 Task: Look for products from Gt's Living Foods only.
Action: Mouse moved to (15, 91)
Screenshot: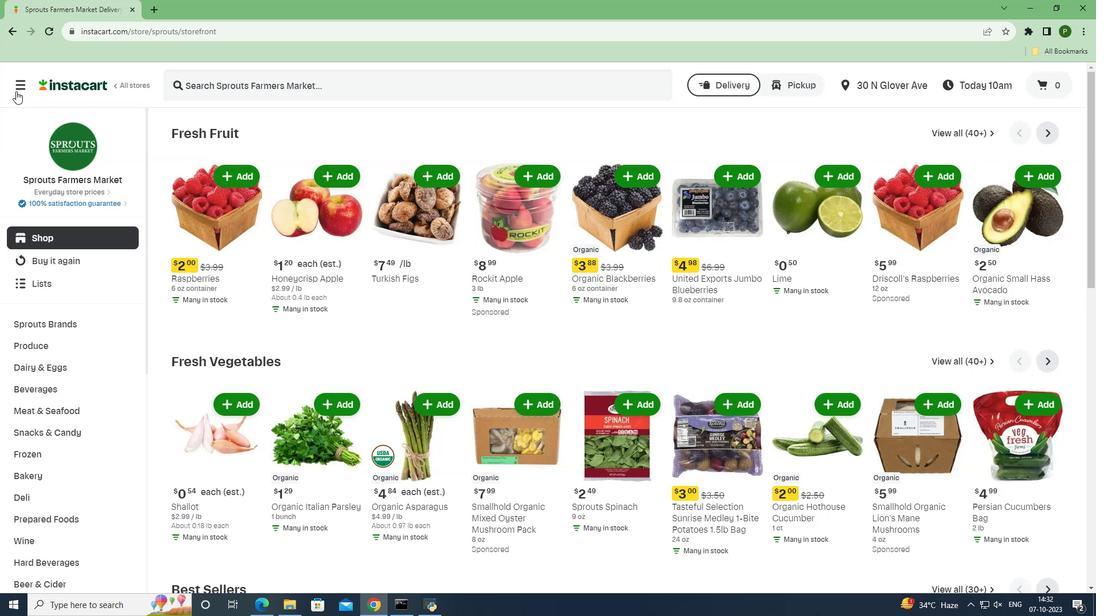 
Action: Mouse pressed left at (15, 91)
Screenshot: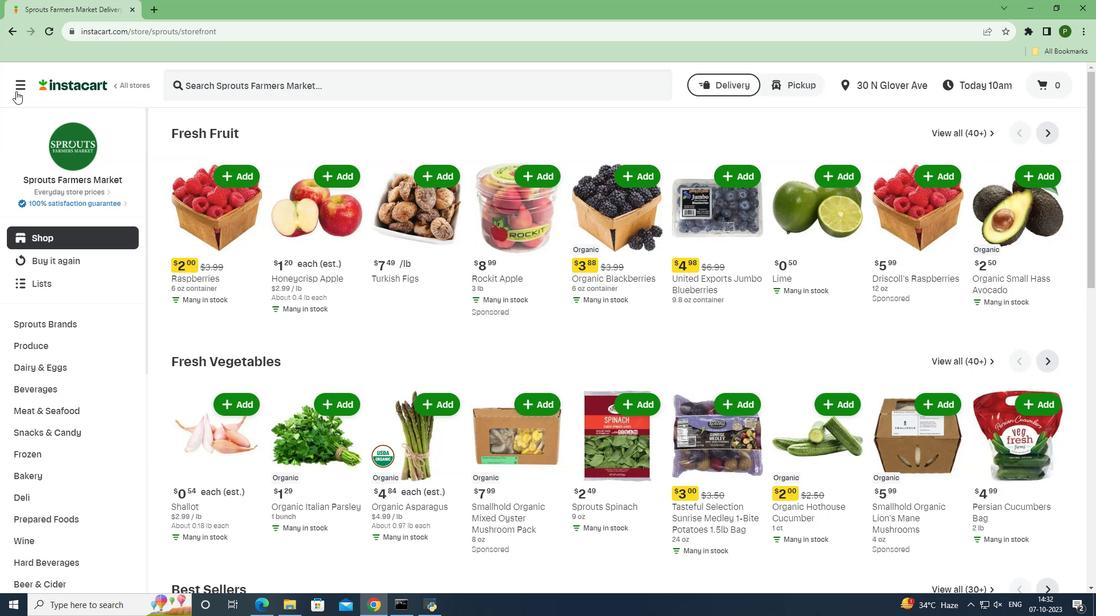 
Action: Mouse moved to (45, 310)
Screenshot: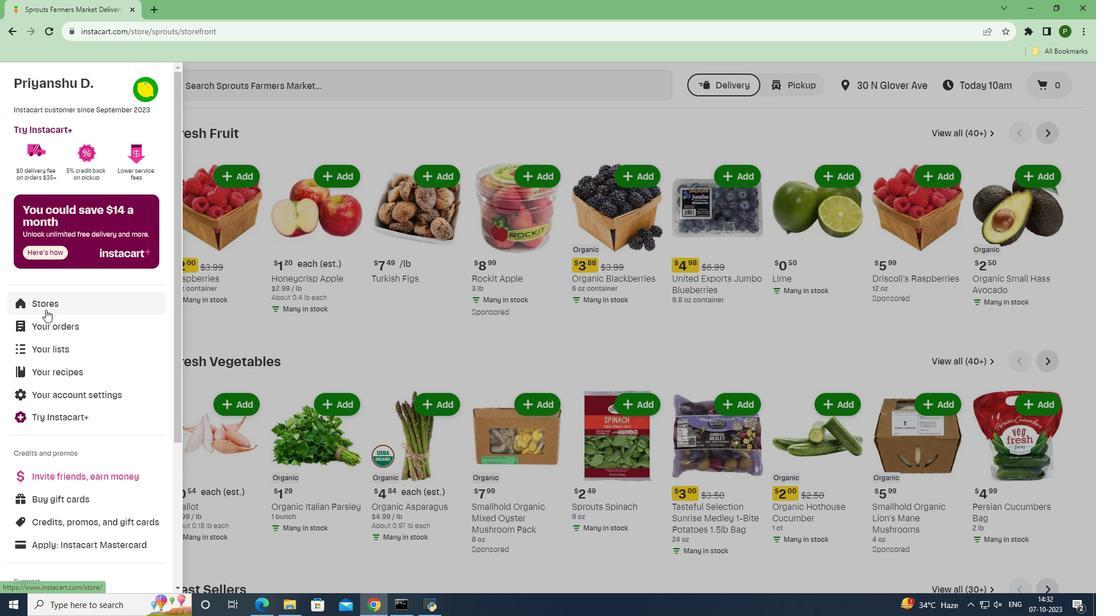 
Action: Mouse pressed left at (45, 310)
Screenshot: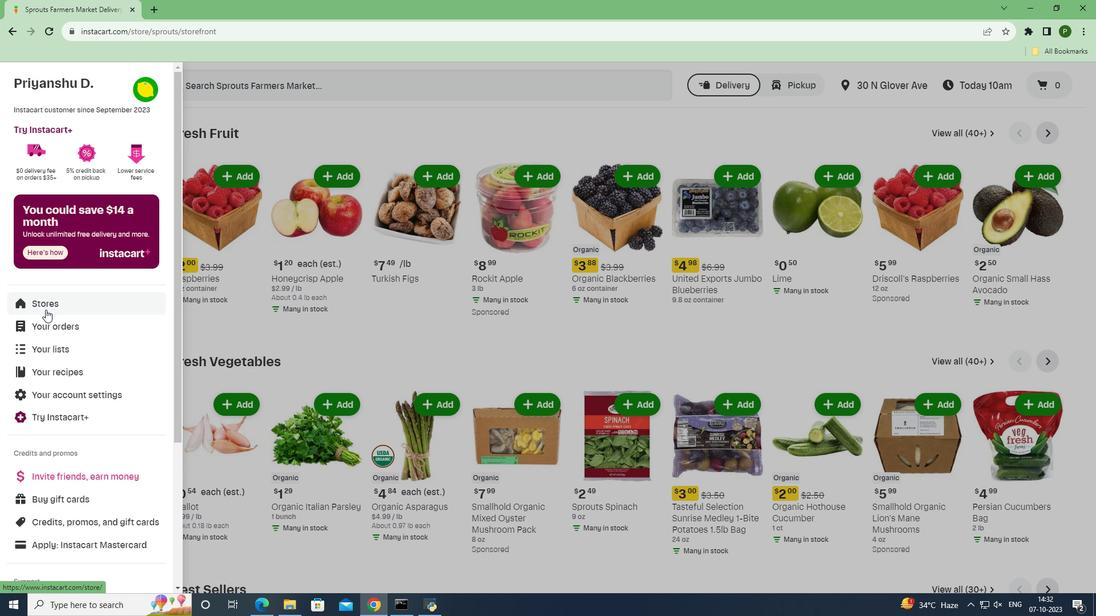 
Action: Mouse moved to (252, 133)
Screenshot: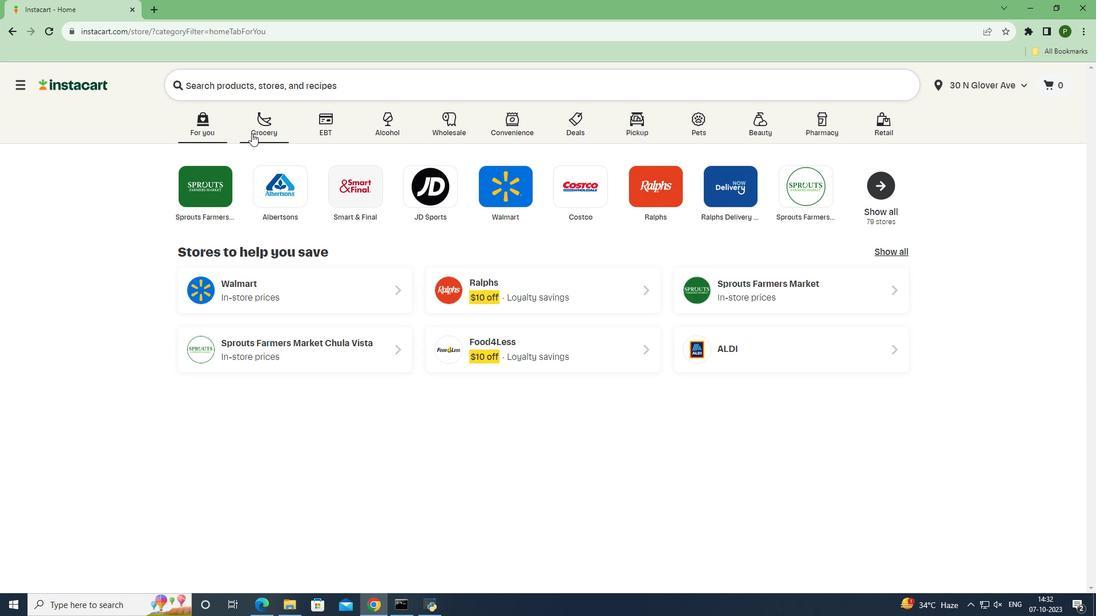 
Action: Mouse pressed left at (252, 133)
Screenshot: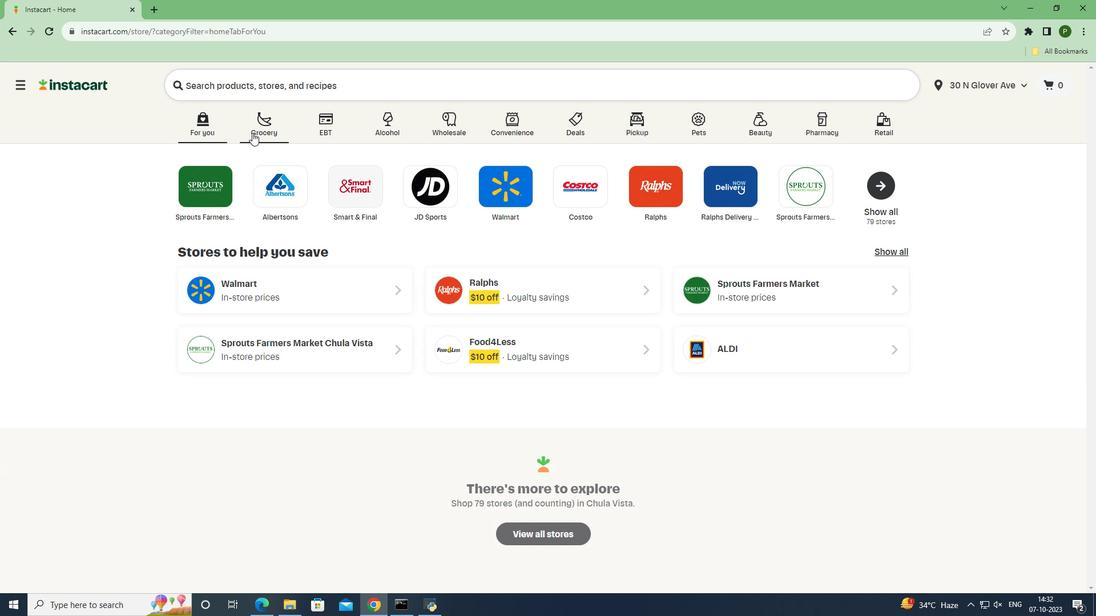 
Action: Mouse moved to (470, 266)
Screenshot: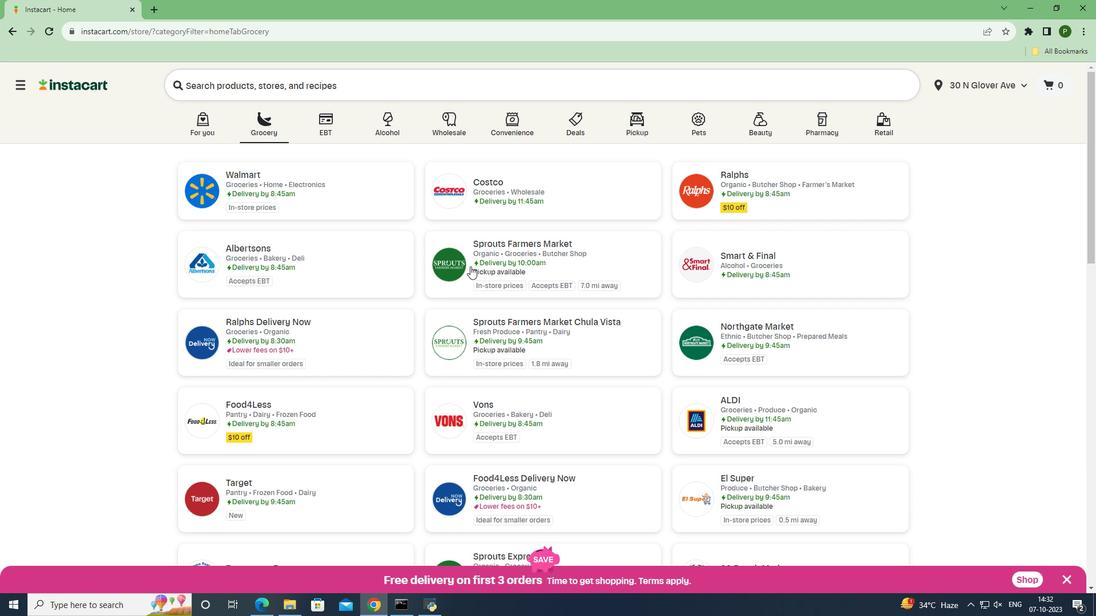 
Action: Mouse pressed left at (470, 266)
Screenshot: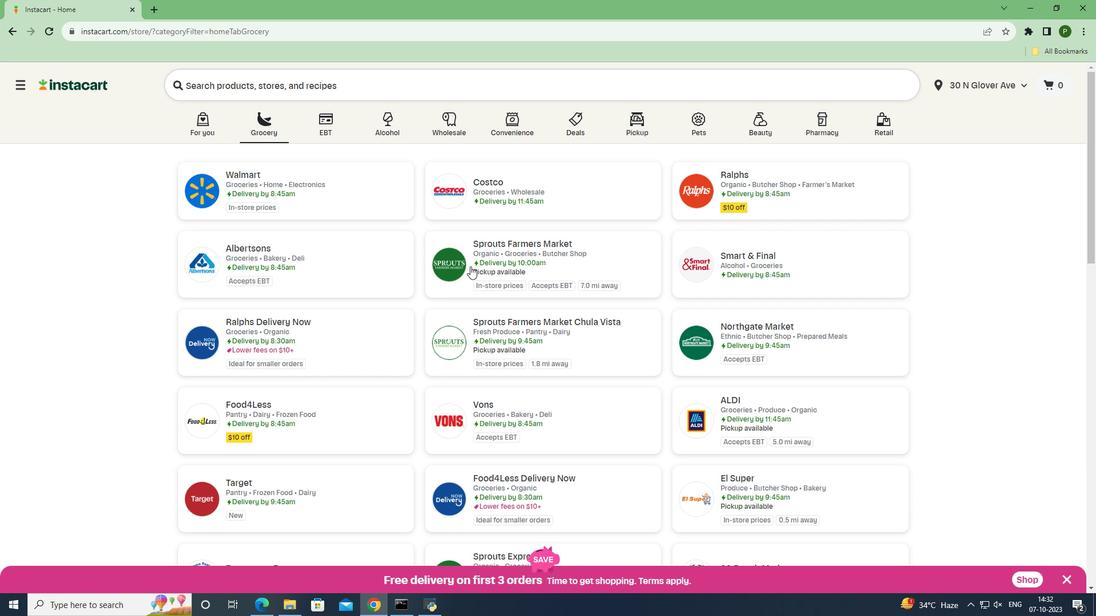 
Action: Mouse moved to (102, 370)
Screenshot: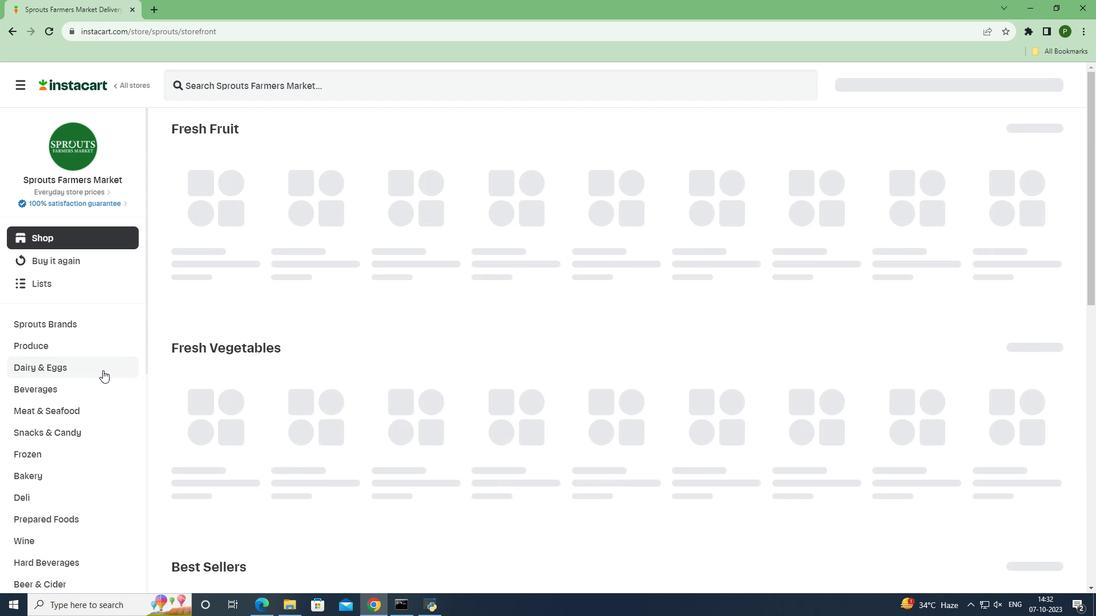 
Action: Mouse pressed left at (102, 370)
Screenshot: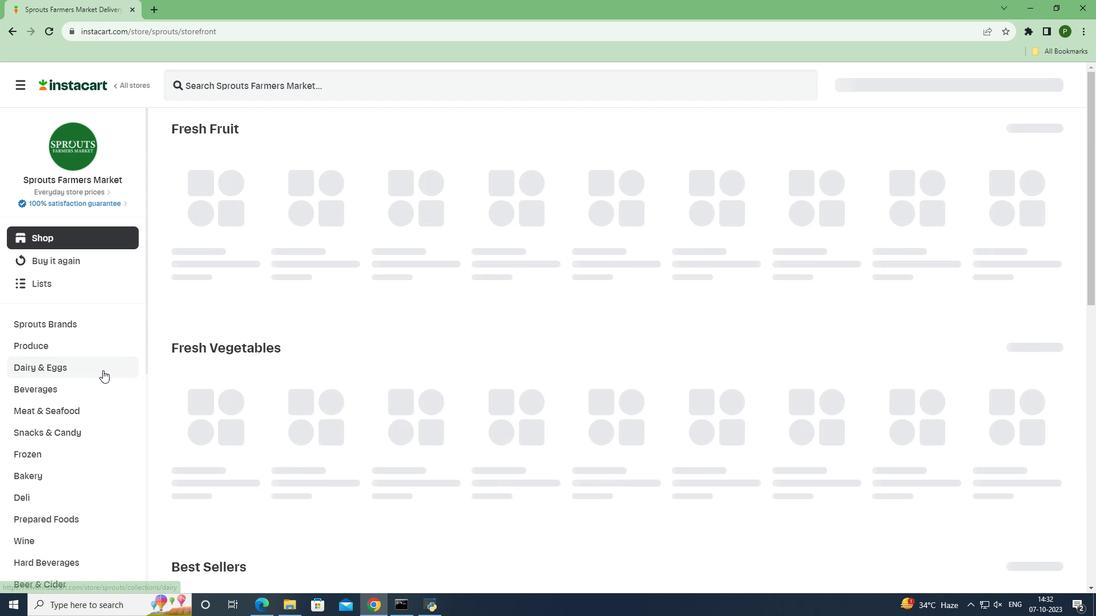 
Action: Mouse moved to (61, 450)
Screenshot: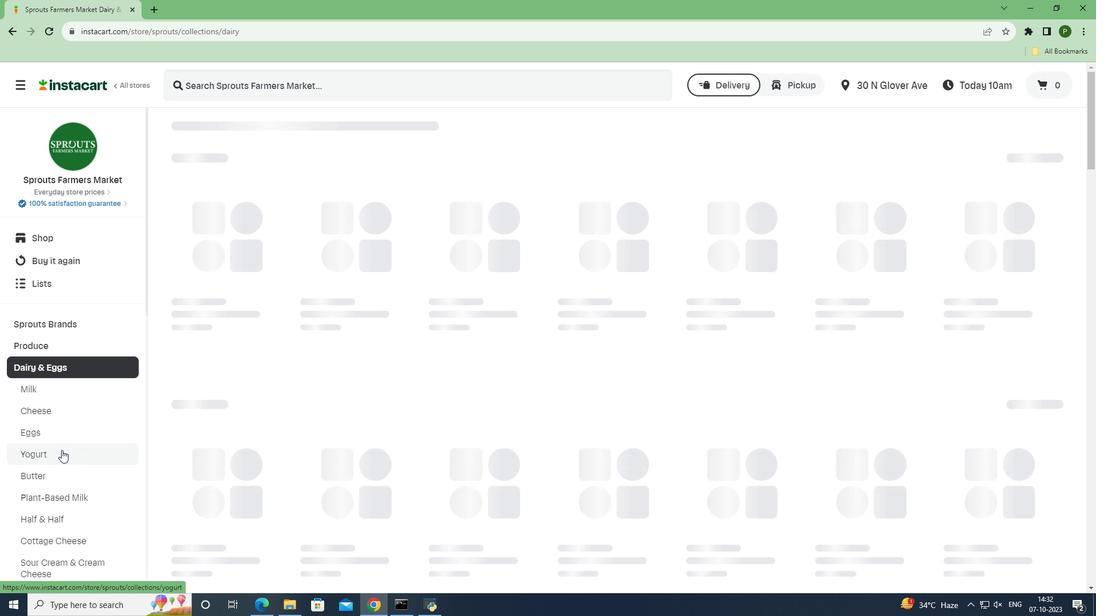 
Action: Mouse pressed left at (61, 450)
Screenshot: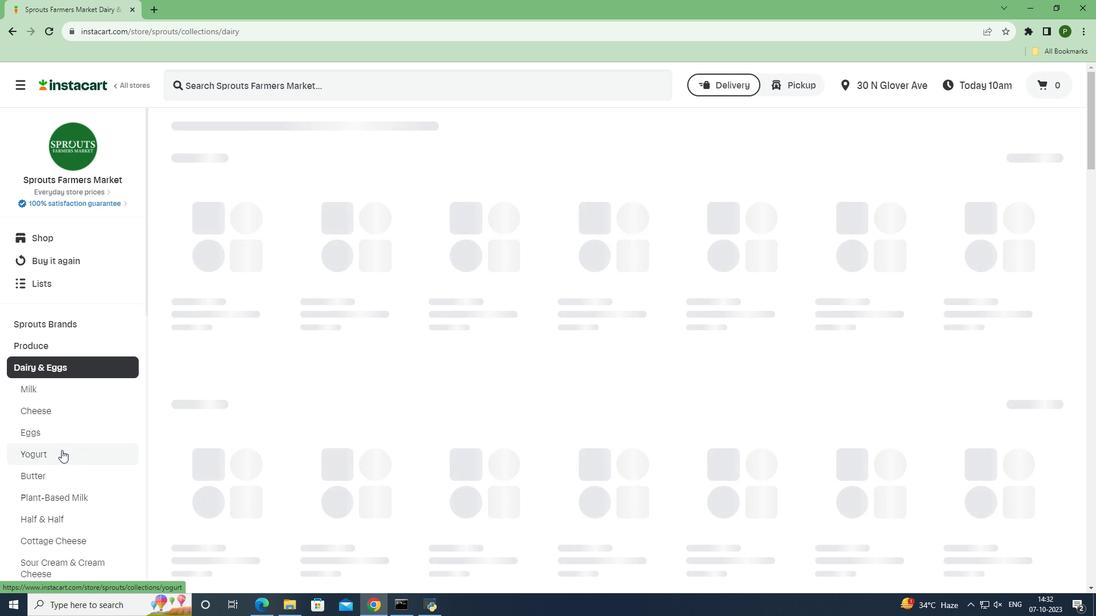 
Action: Mouse moved to (366, 209)
Screenshot: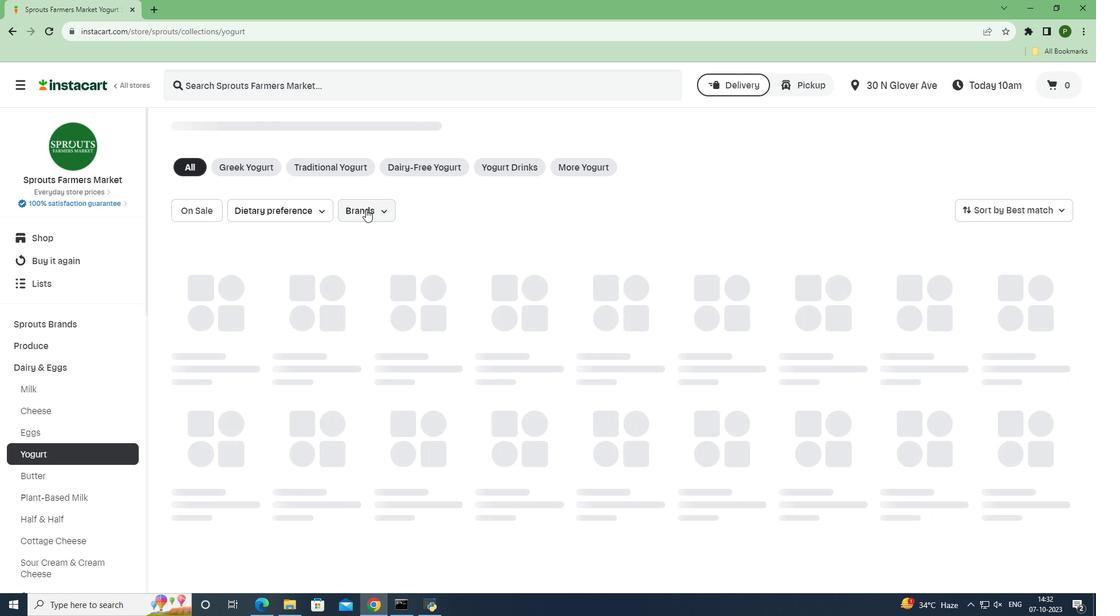 
Action: Mouse pressed left at (366, 209)
Screenshot: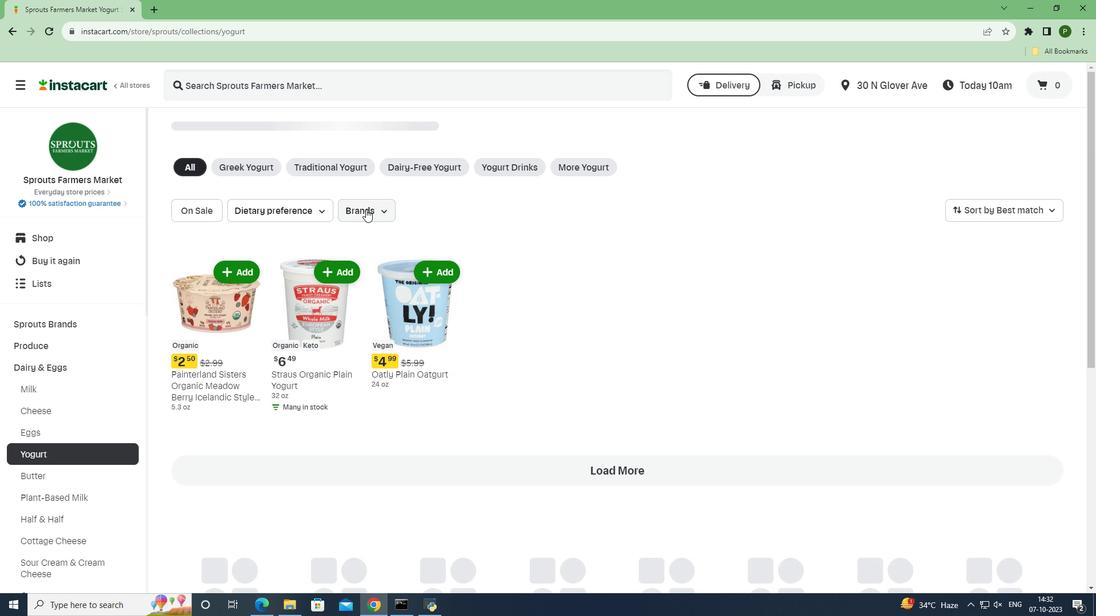 
Action: Mouse moved to (417, 316)
Screenshot: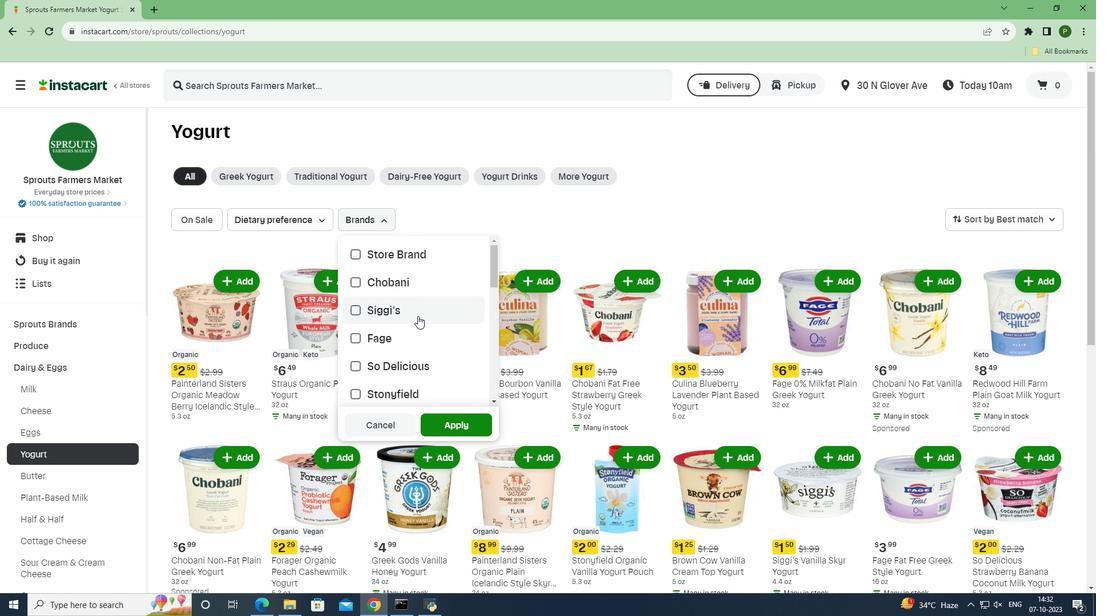 
Action: Mouse scrolled (417, 315) with delta (0, 0)
Screenshot: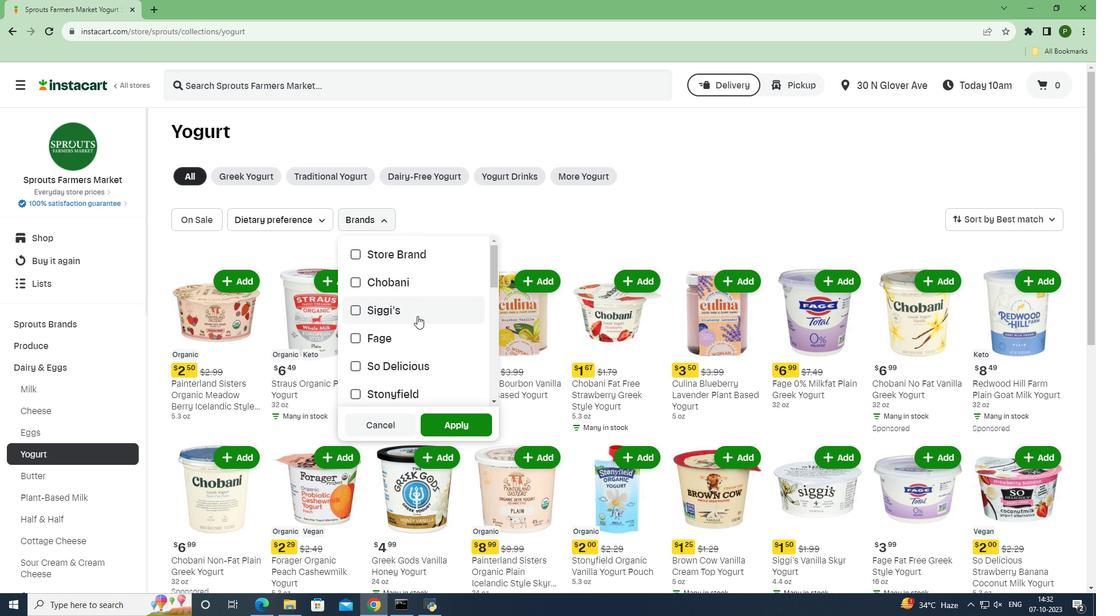 
Action: Mouse scrolled (417, 315) with delta (0, 0)
Screenshot: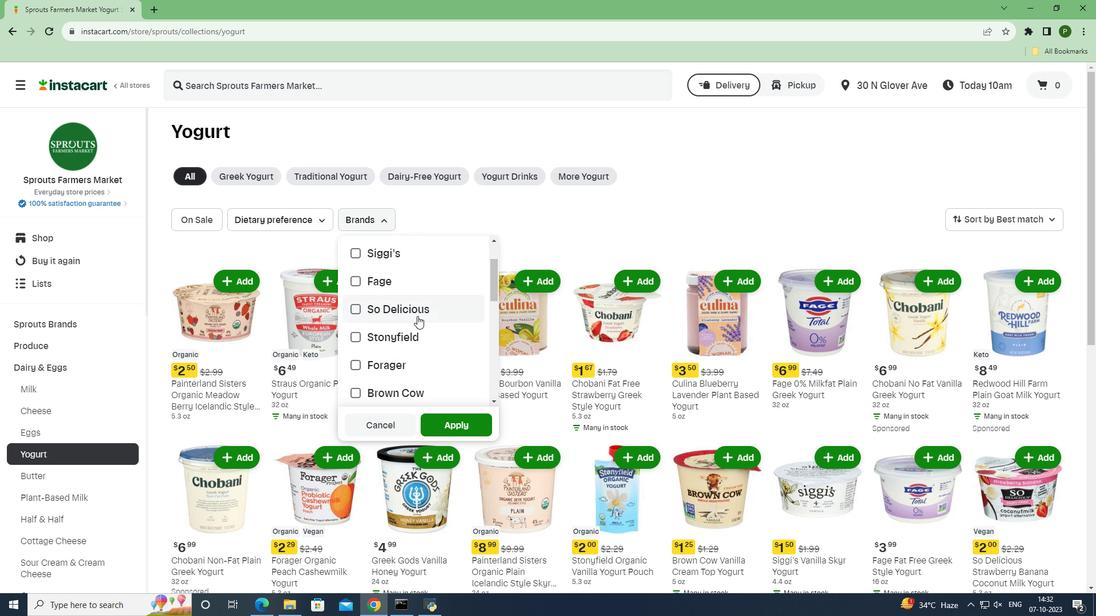 
Action: Mouse scrolled (417, 315) with delta (0, 0)
Screenshot: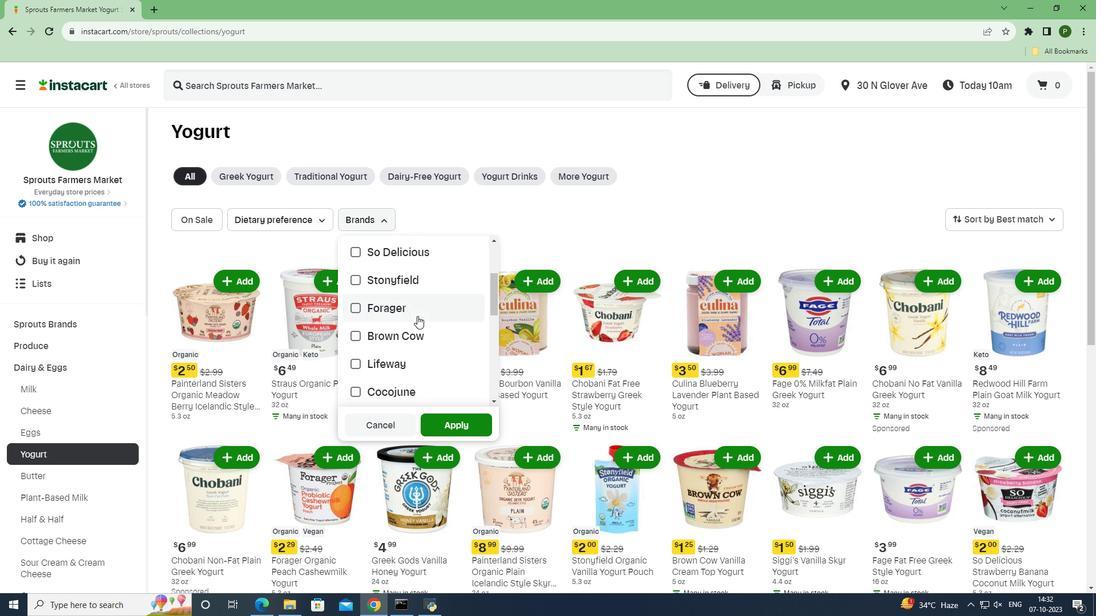 
Action: Mouse scrolled (417, 315) with delta (0, 0)
Screenshot: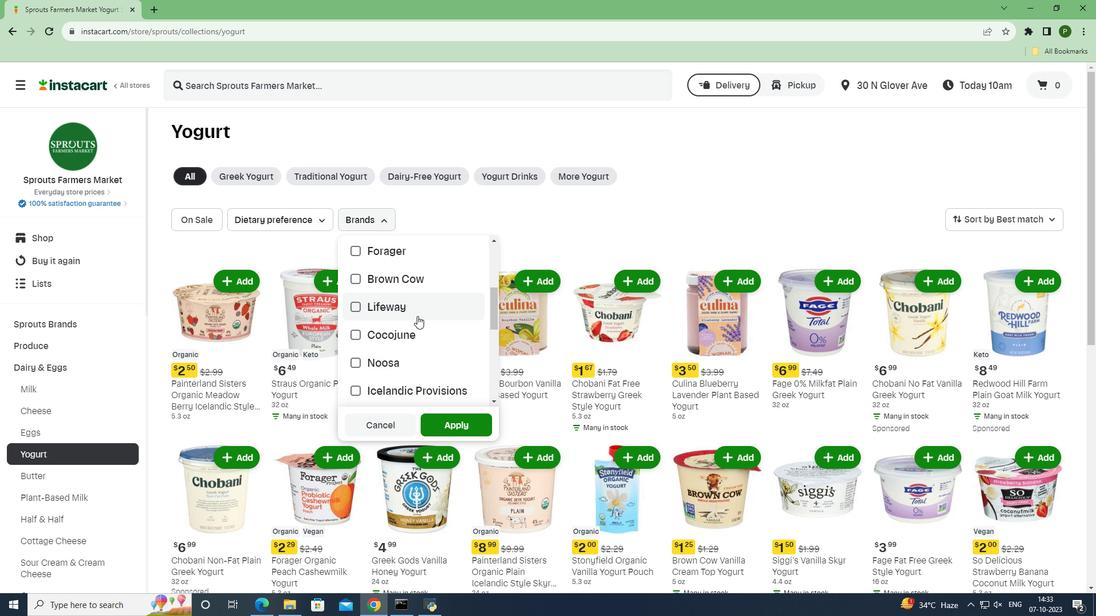 
Action: Mouse scrolled (417, 315) with delta (0, 0)
Screenshot: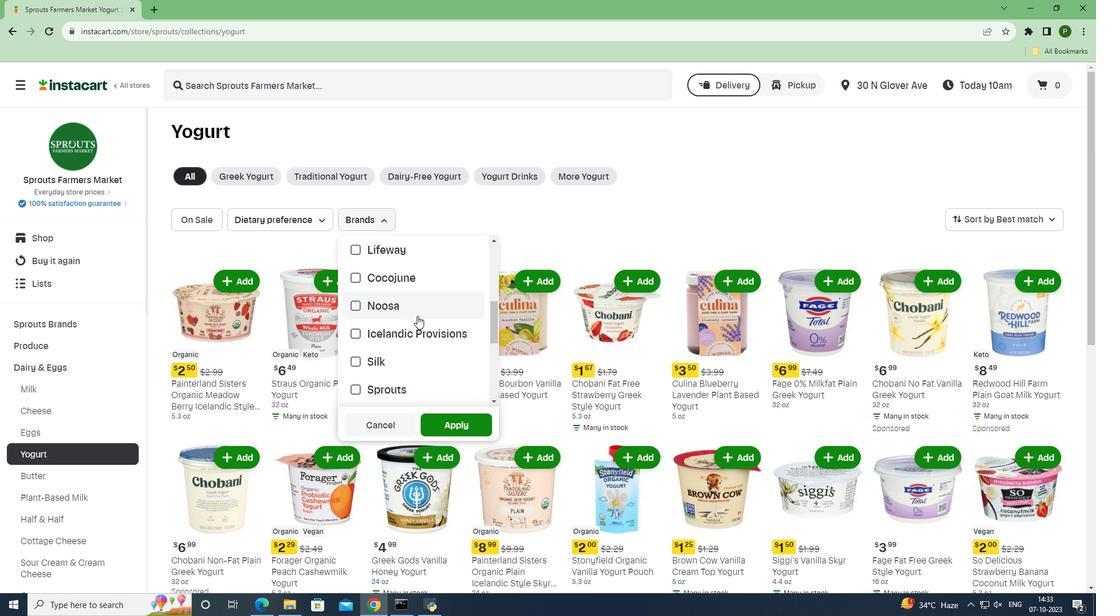 
Action: Mouse scrolled (417, 315) with delta (0, 0)
Screenshot: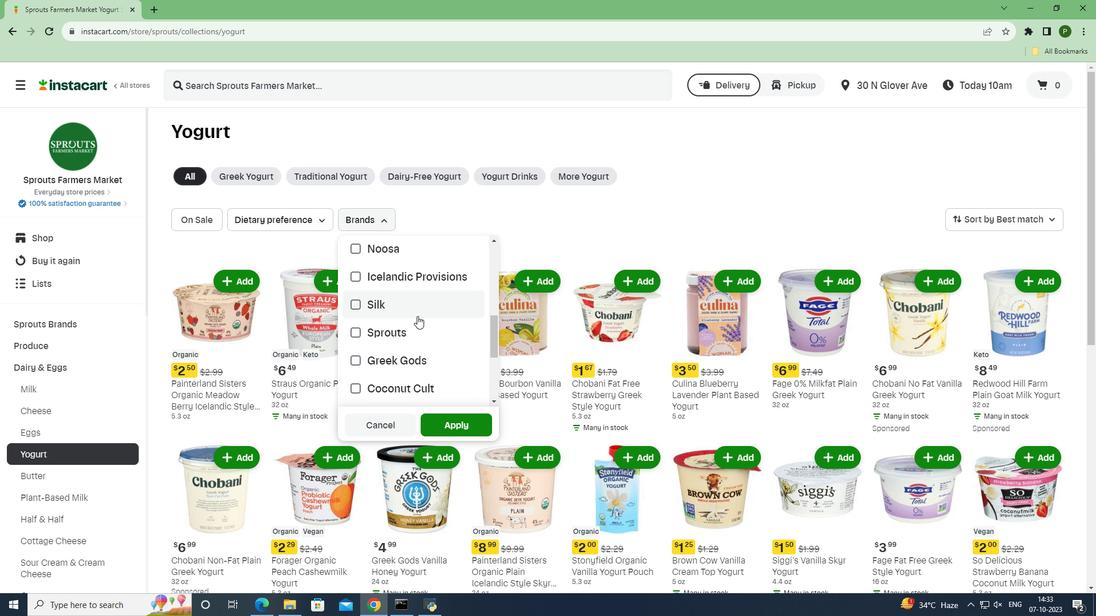 
Action: Mouse scrolled (417, 315) with delta (0, 0)
Screenshot: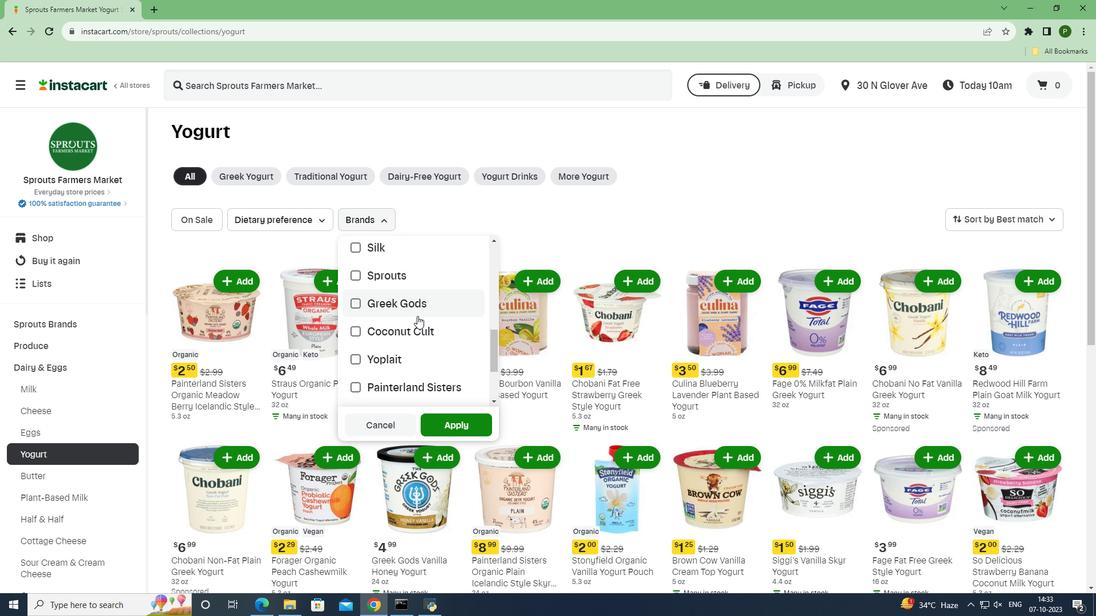 
Action: Mouse scrolled (417, 315) with delta (0, 0)
Screenshot: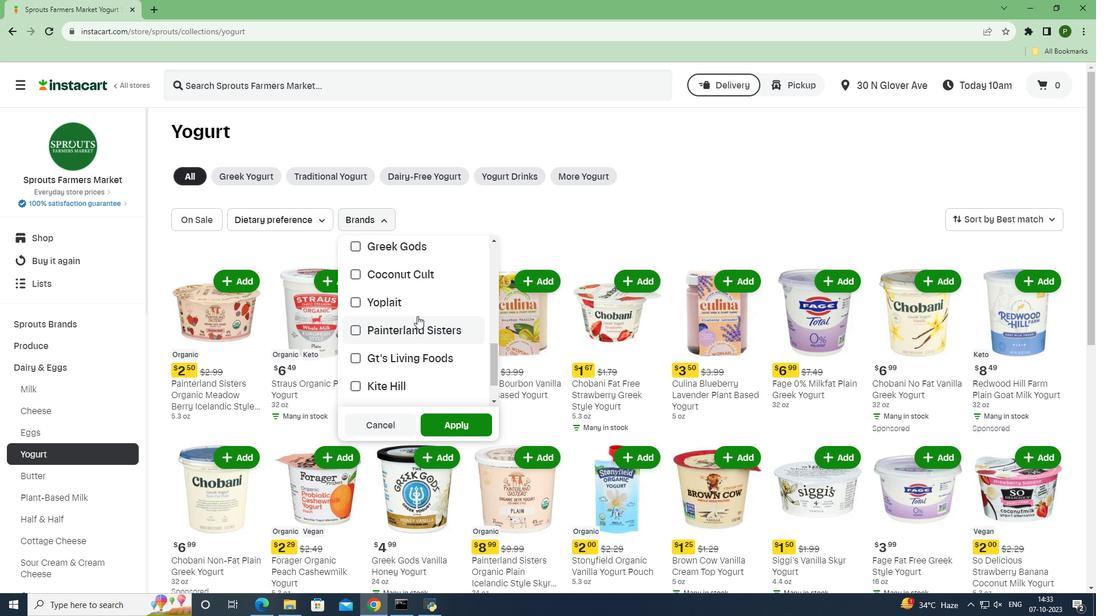
Action: Mouse scrolled (417, 316) with delta (0, 0)
Screenshot: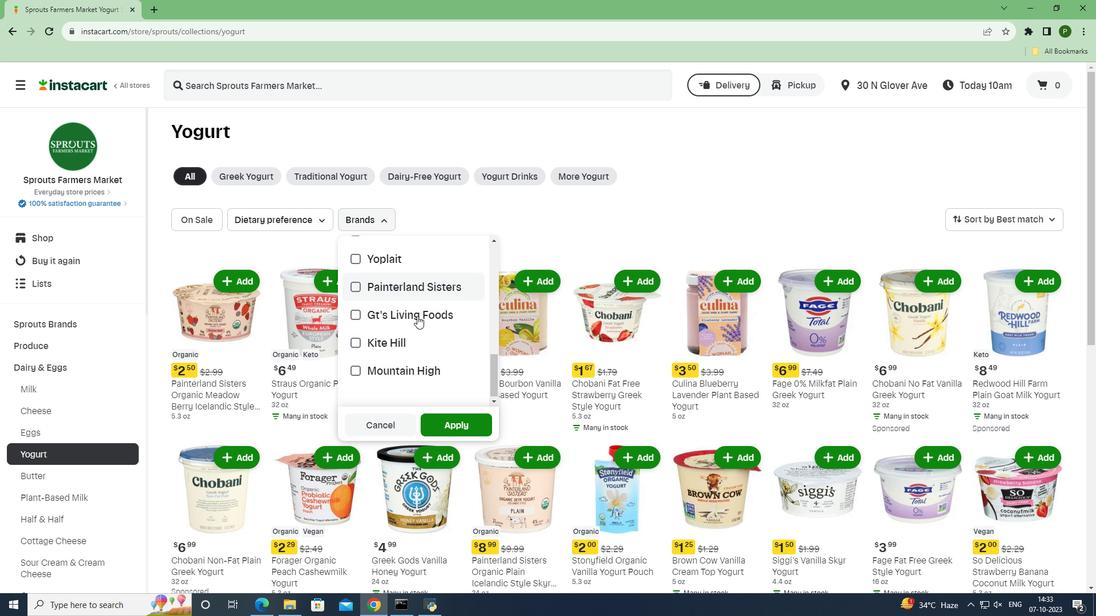 
Action: Mouse moved to (399, 364)
Screenshot: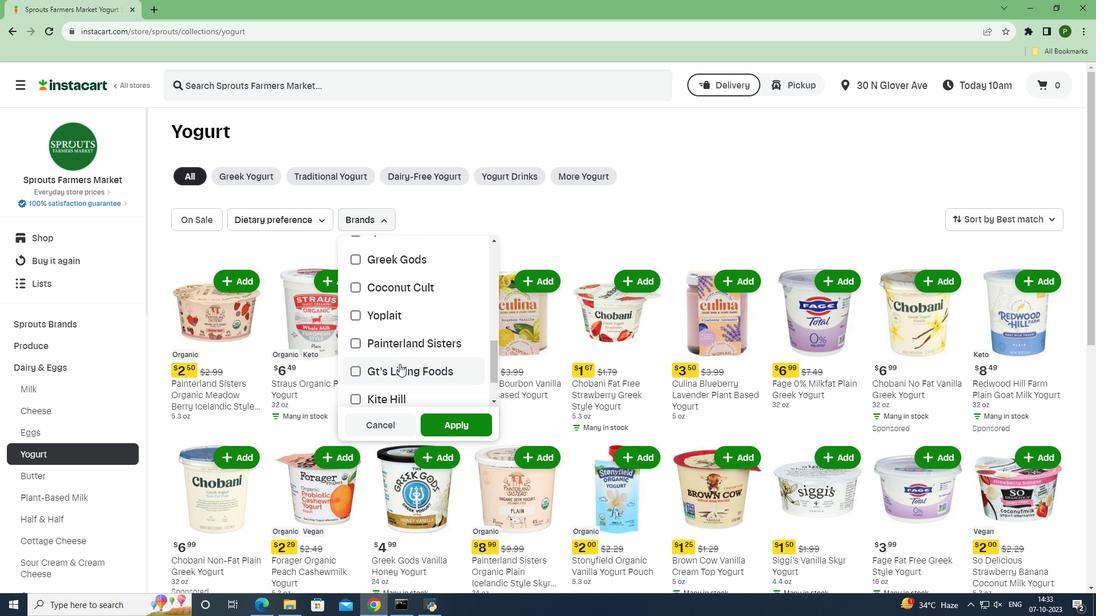 
Action: Mouse pressed left at (399, 364)
Screenshot: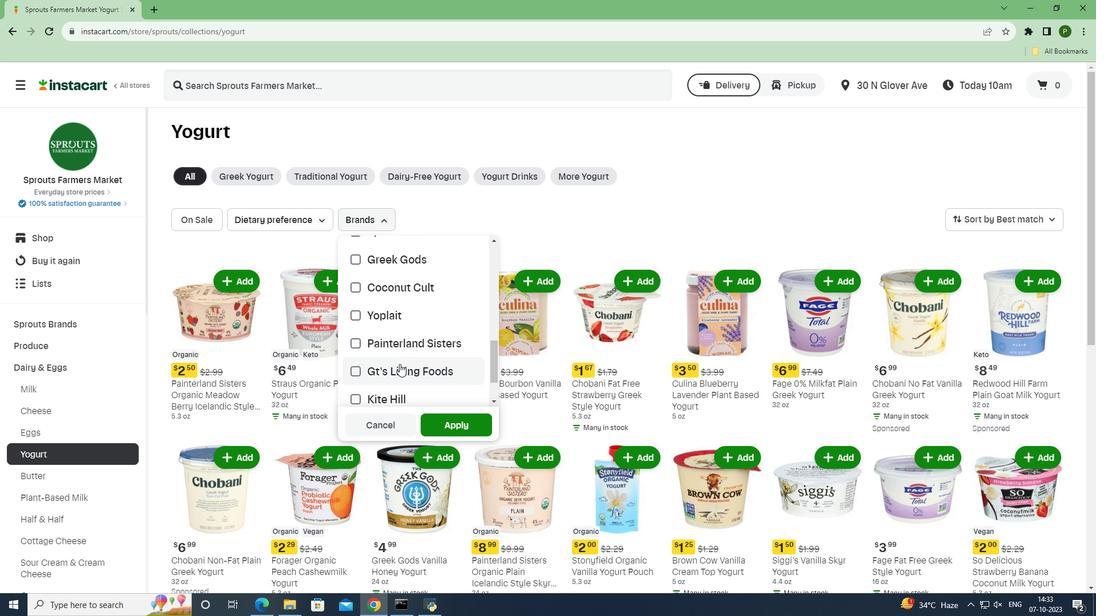 
Action: Mouse moved to (435, 417)
Screenshot: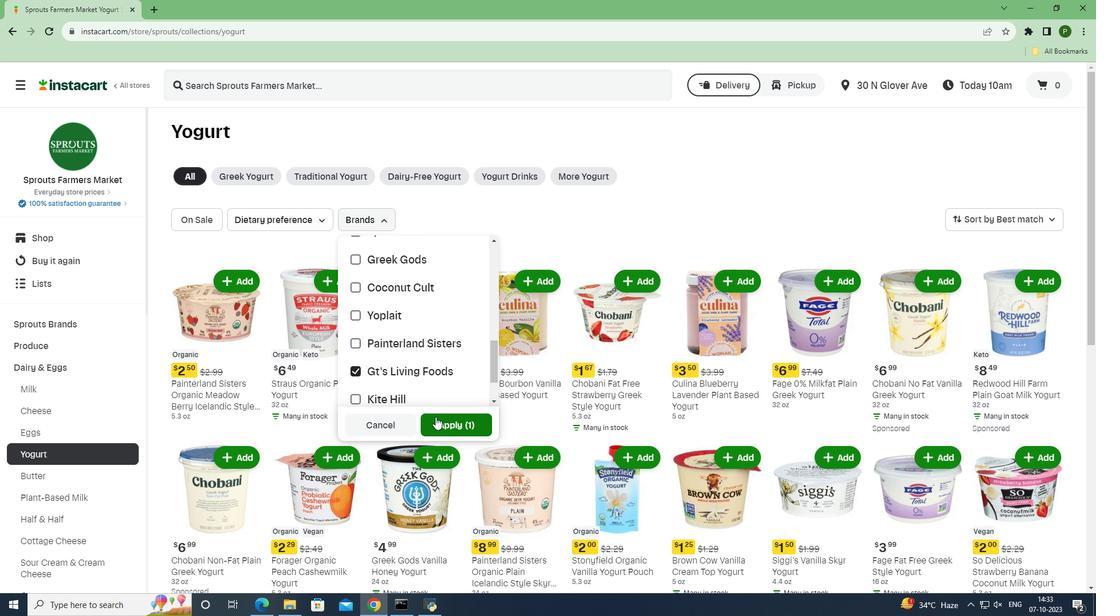 
Action: Mouse pressed left at (435, 417)
Screenshot: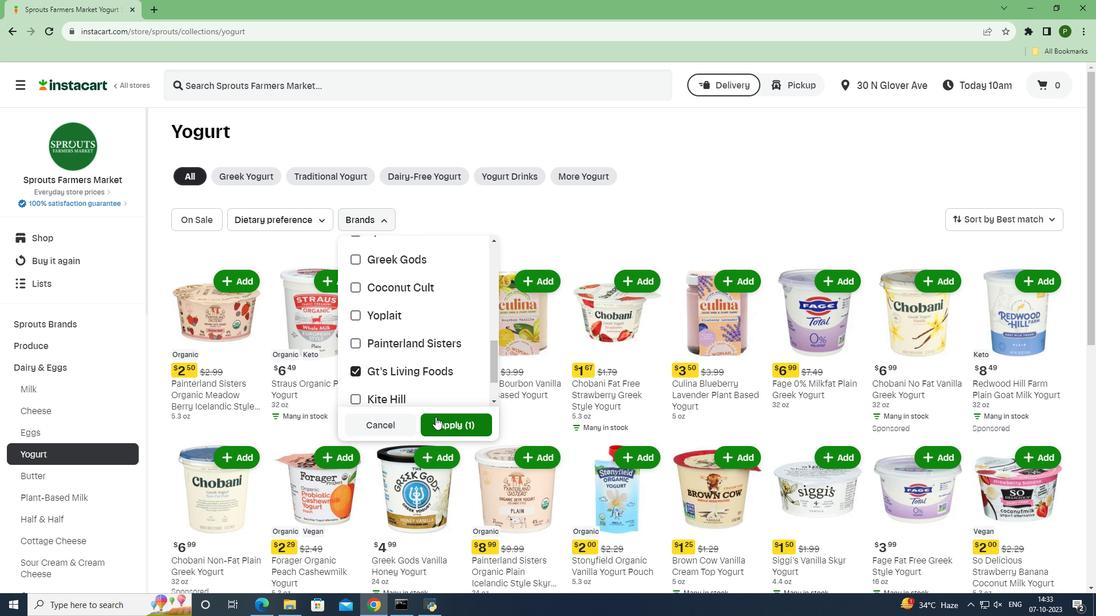 
Action: Mouse moved to (475, 343)
Screenshot: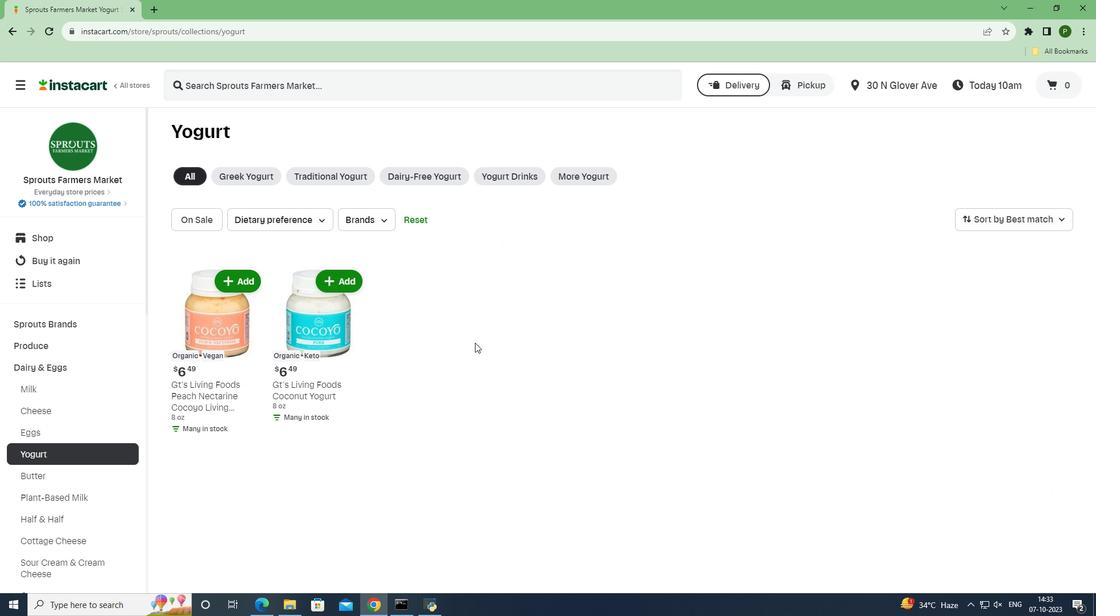 
